 Task: Set "How AQ distributes bits" for "H.264/MPEG-4 Part 10/AVC encoder (x264 10-bit)" to 2.
Action: Mouse moved to (105, 12)
Screenshot: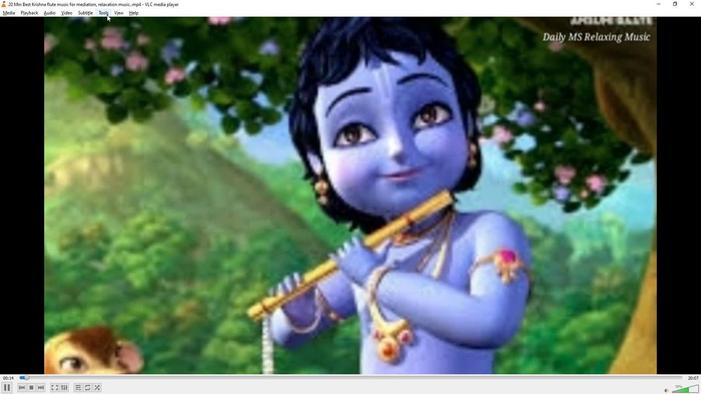 
Action: Mouse pressed left at (105, 12)
Screenshot: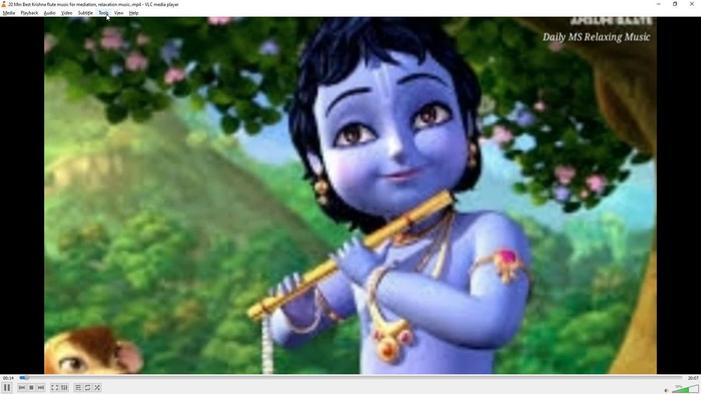 
Action: Mouse moved to (112, 98)
Screenshot: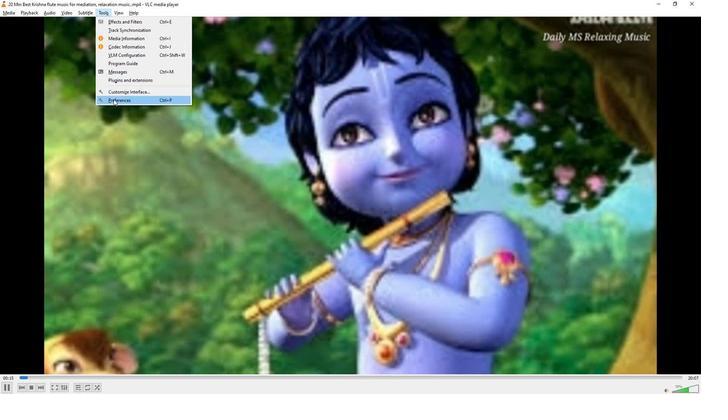 
Action: Mouse pressed left at (112, 98)
Screenshot: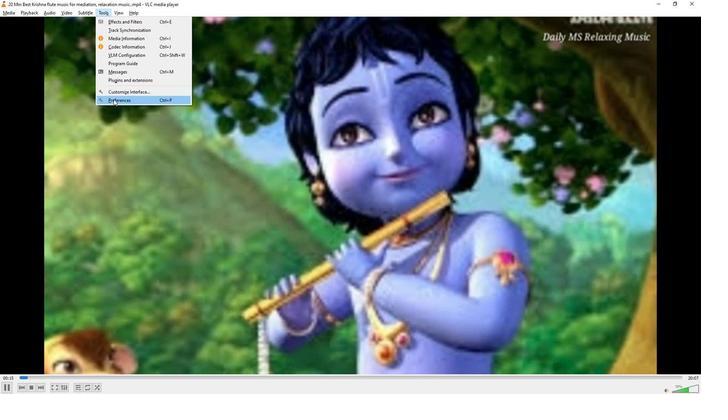 
Action: Mouse moved to (230, 321)
Screenshot: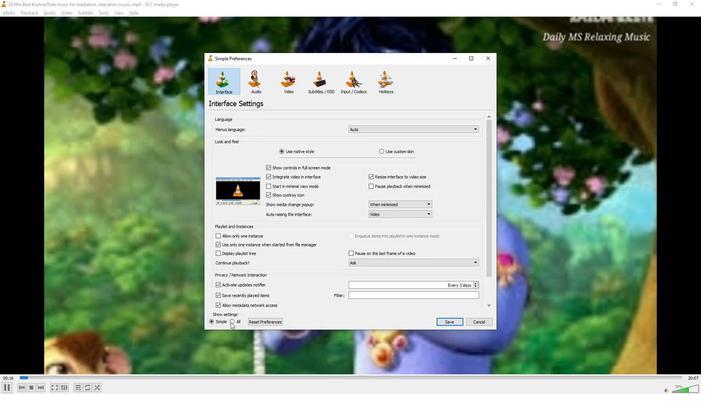 
Action: Mouse pressed left at (230, 321)
Screenshot: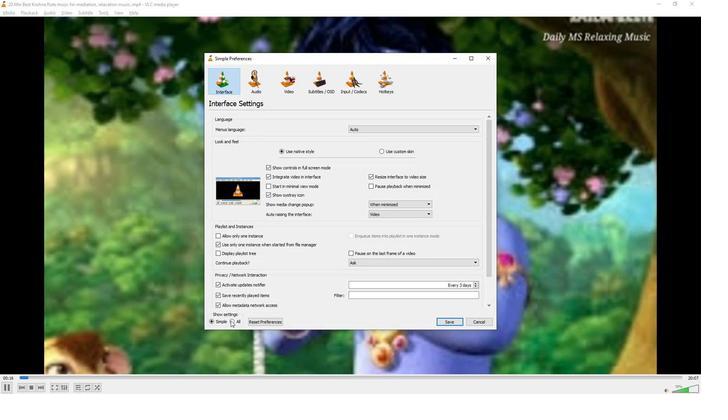 
Action: Mouse moved to (220, 247)
Screenshot: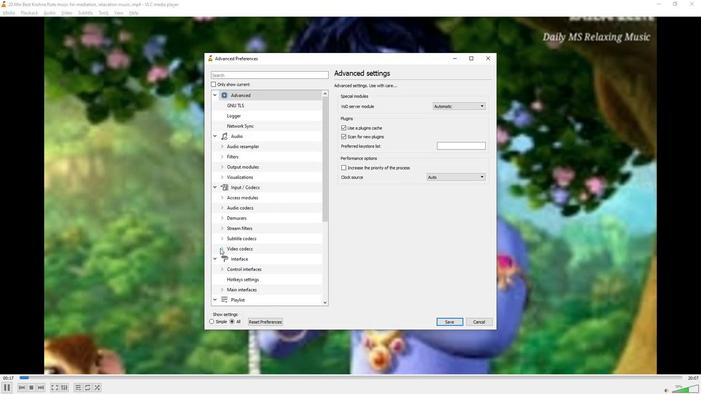 
Action: Mouse pressed left at (220, 247)
Screenshot: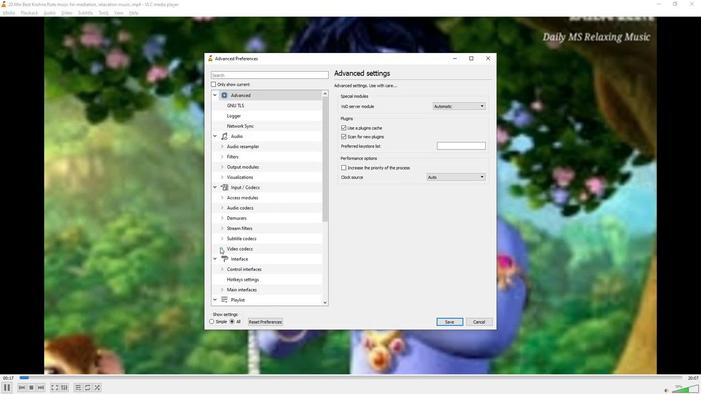 
Action: Mouse scrolled (220, 247) with delta (0, 0)
Screenshot: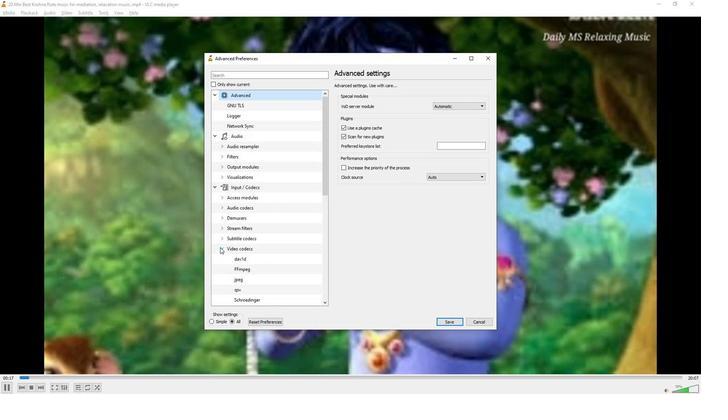
Action: Mouse scrolled (220, 247) with delta (0, 0)
Screenshot: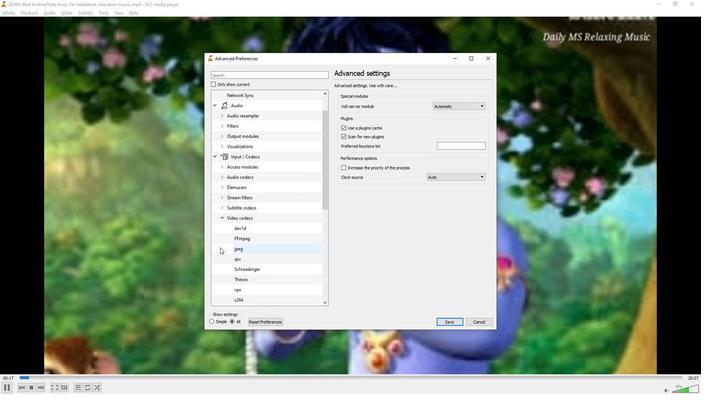 
Action: Mouse moved to (235, 279)
Screenshot: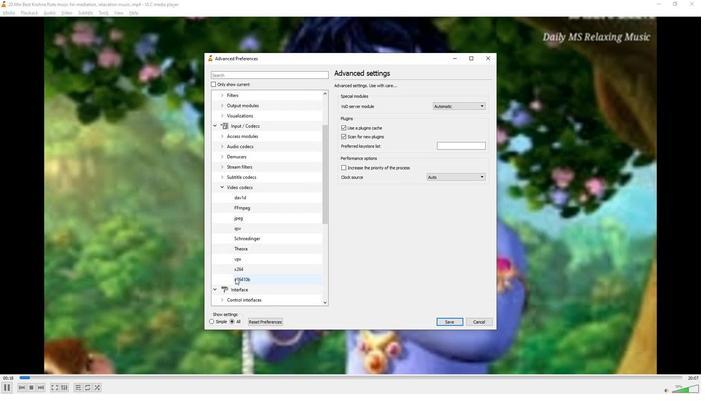 
Action: Mouse pressed left at (235, 279)
Screenshot: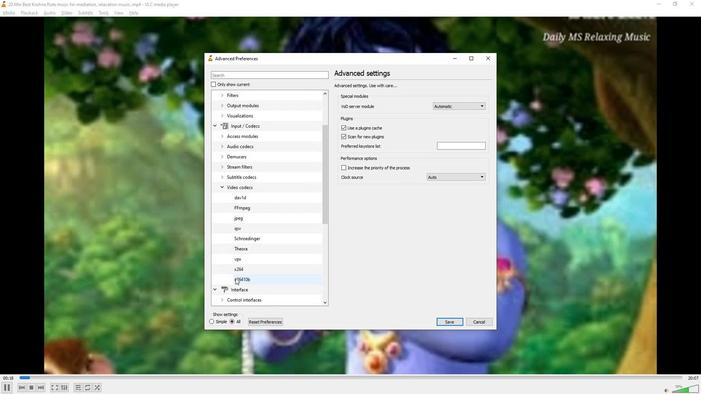 
Action: Mouse moved to (358, 262)
Screenshot: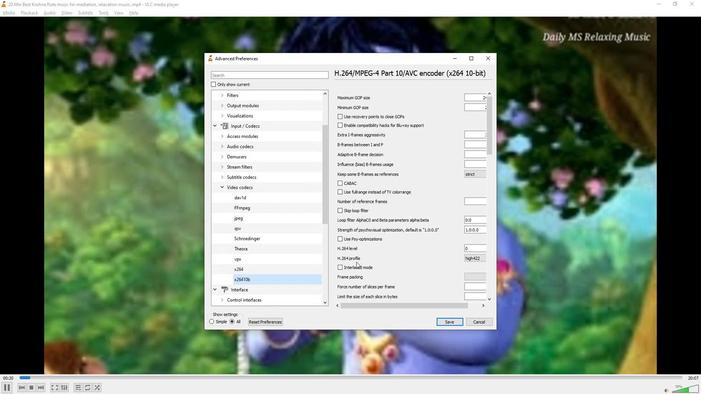 
Action: Mouse scrolled (358, 262) with delta (0, 0)
Screenshot: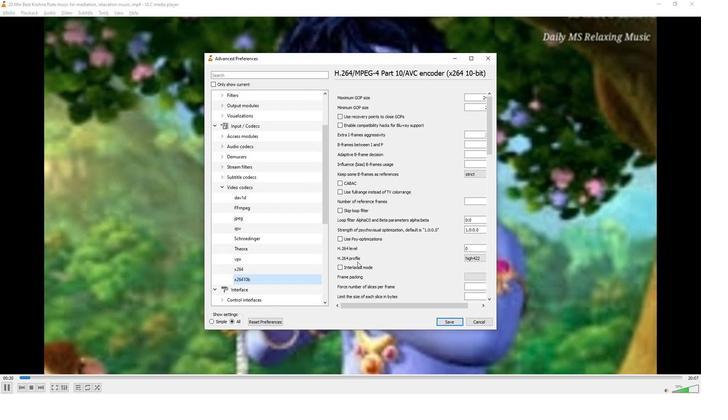 
Action: Mouse scrolled (358, 262) with delta (0, 0)
Screenshot: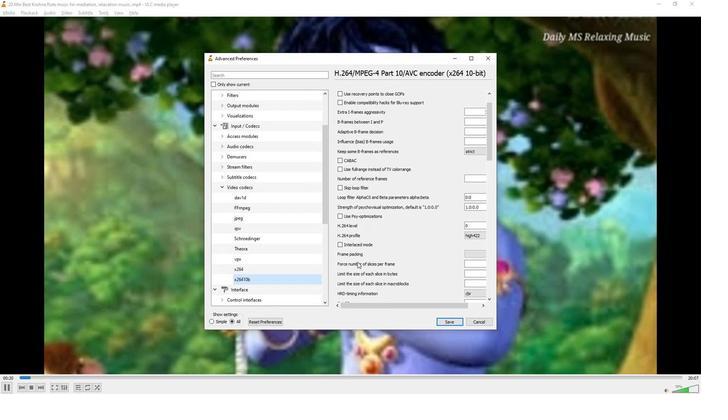 
Action: Mouse scrolled (358, 262) with delta (0, 0)
Screenshot: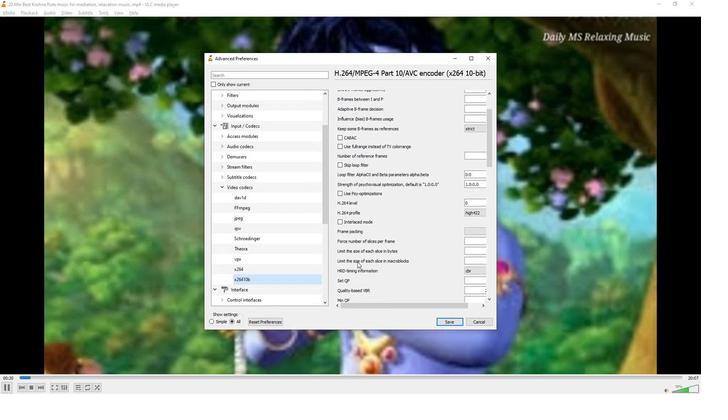 
Action: Mouse scrolled (358, 262) with delta (0, 0)
Screenshot: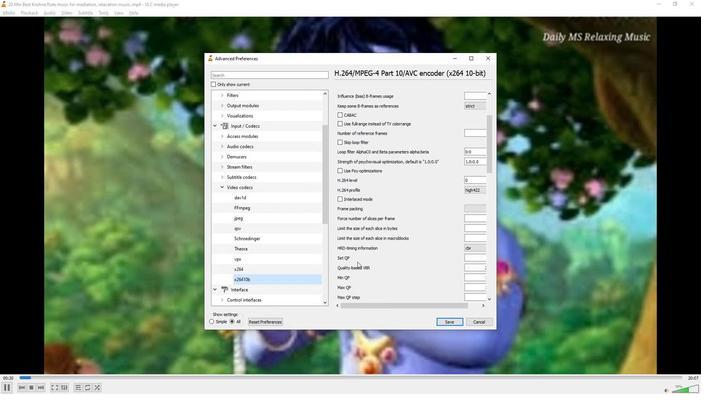 
Action: Mouse scrolled (358, 262) with delta (0, 0)
Screenshot: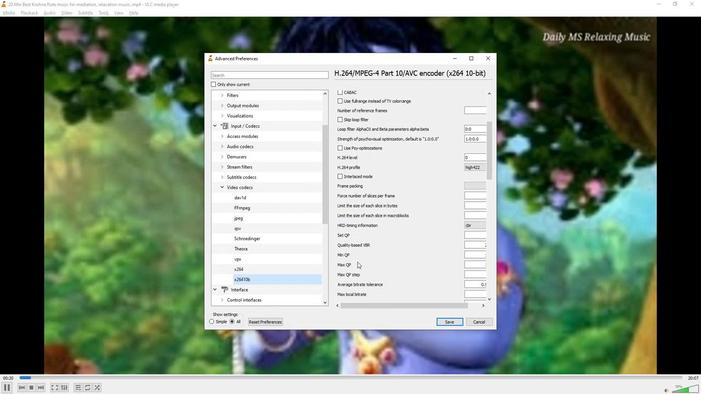 
Action: Mouse scrolled (358, 262) with delta (0, 0)
Screenshot: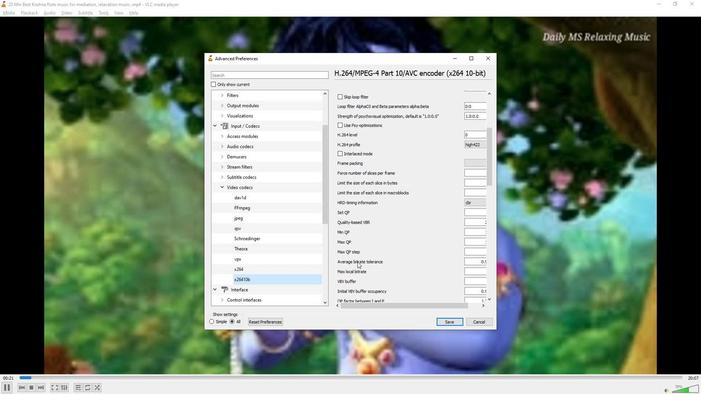 
Action: Mouse scrolled (358, 262) with delta (0, 0)
Screenshot: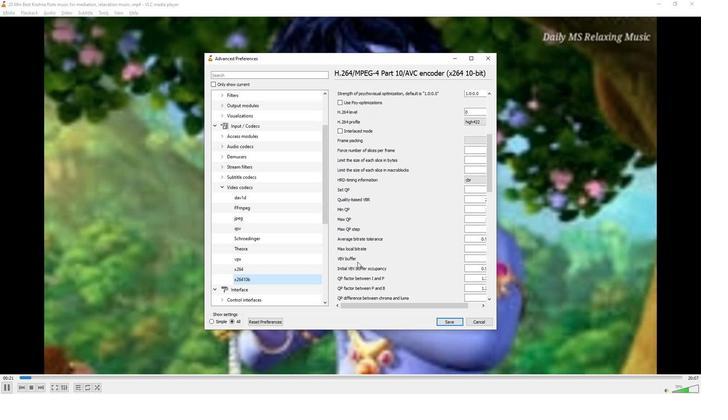 
Action: Mouse scrolled (358, 262) with delta (0, 0)
Screenshot: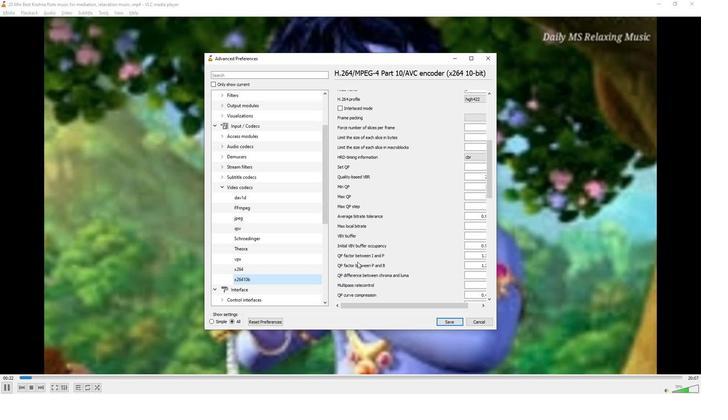 
Action: Mouse scrolled (358, 262) with delta (0, 0)
Screenshot: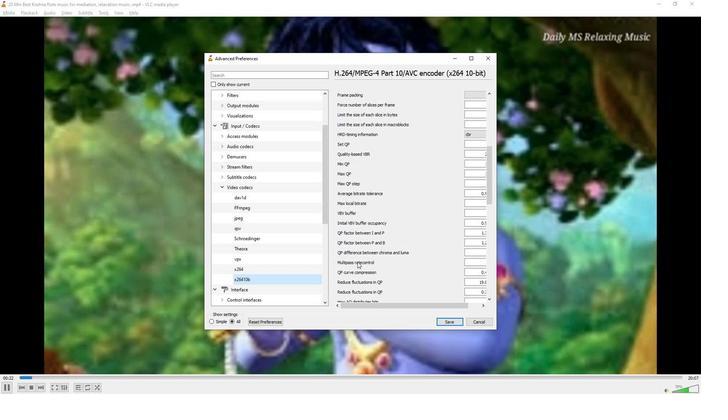 
Action: Mouse scrolled (358, 262) with delta (0, 0)
Screenshot: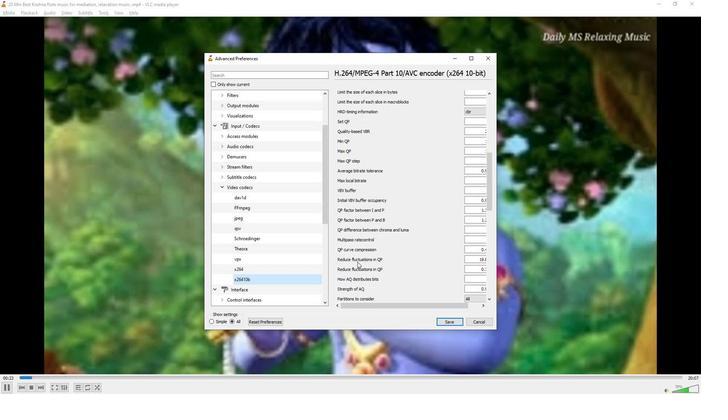 
Action: Mouse moved to (369, 305)
Screenshot: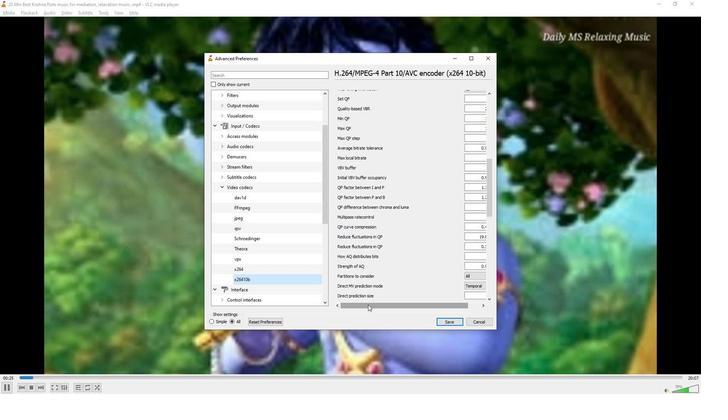 
Action: Mouse pressed left at (369, 305)
Screenshot: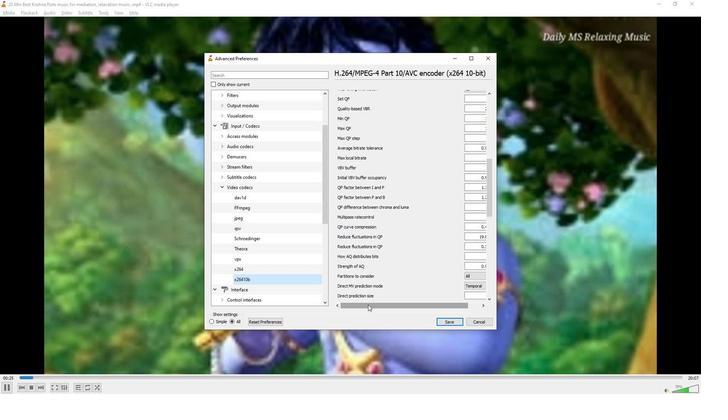 
Action: Mouse moved to (482, 256)
Screenshot: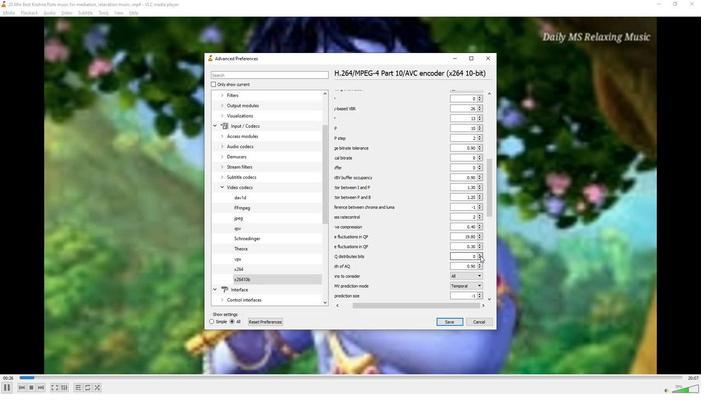 
Action: Mouse pressed left at (482, 256)
Screenshot: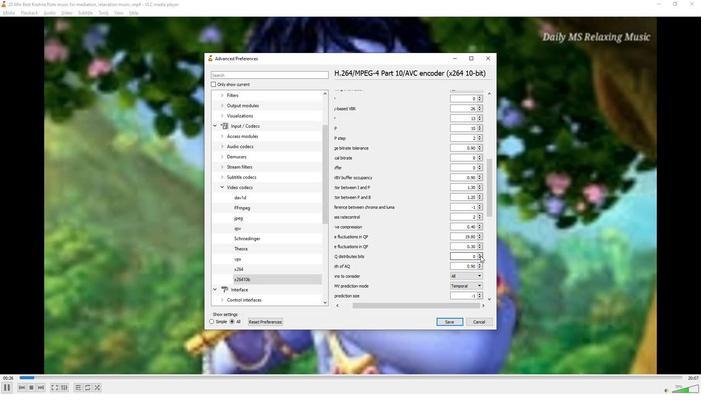 
Action: Mouse moved to (483, 255)
Screenshot: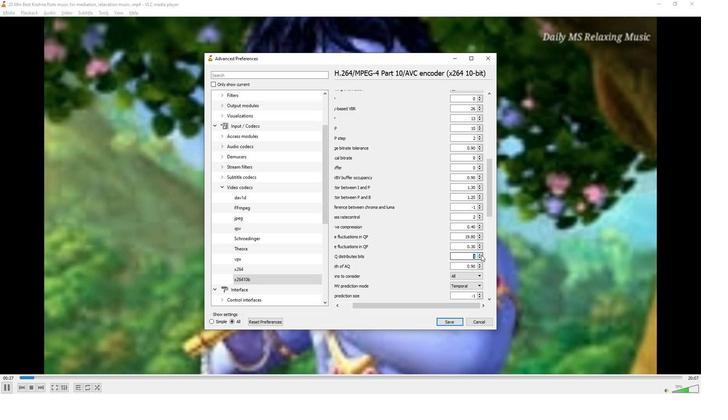 
Action: Mouse pressed left at (483, 255)
Screenshot: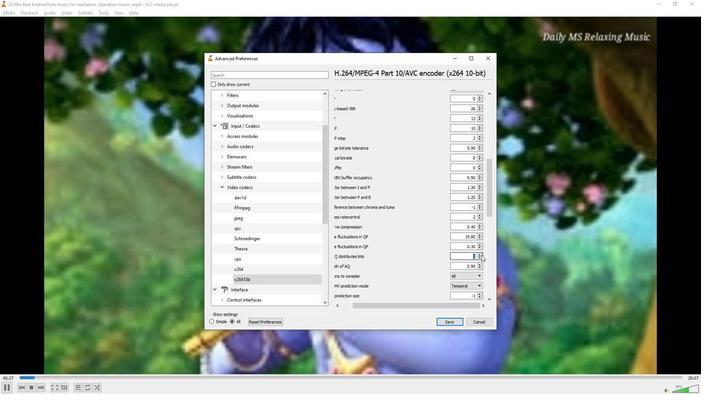 
Action: Mouse moved to (425, 250)
Screenshot: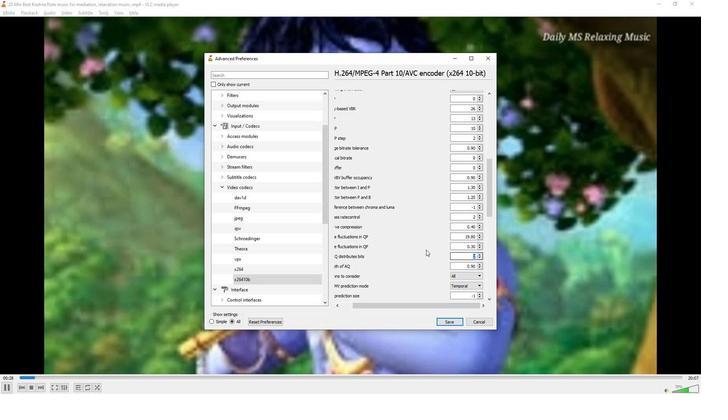 
Action: Mouse pressed left at (425, 250)
Screenshot: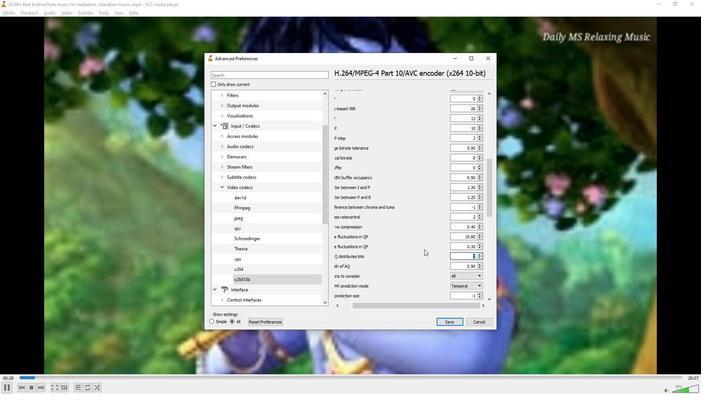 
